 Task: Check the version of Microsoft Outlook you are using.
Action: Mouse moved to (65, 37)
Screenshot: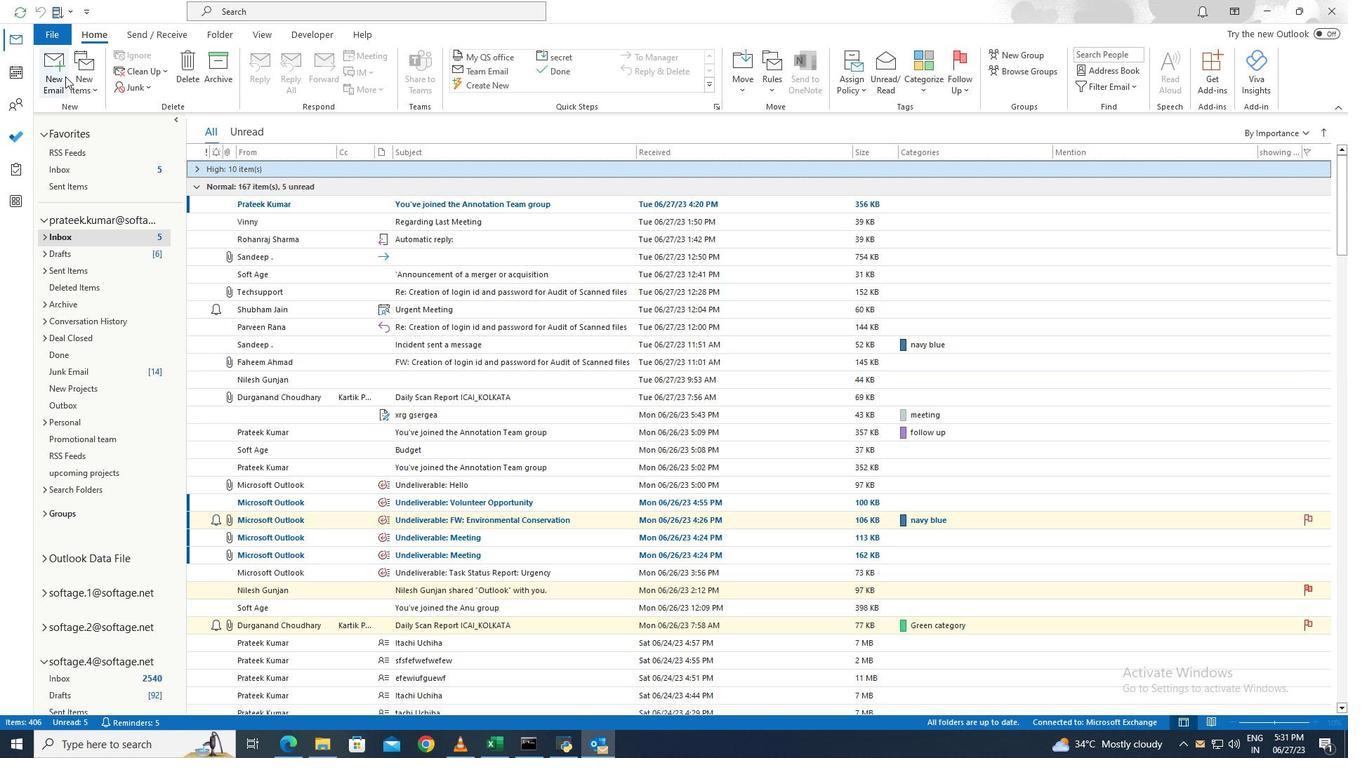 
Action: Mouse pressed left at (65, 37)
Screenshot: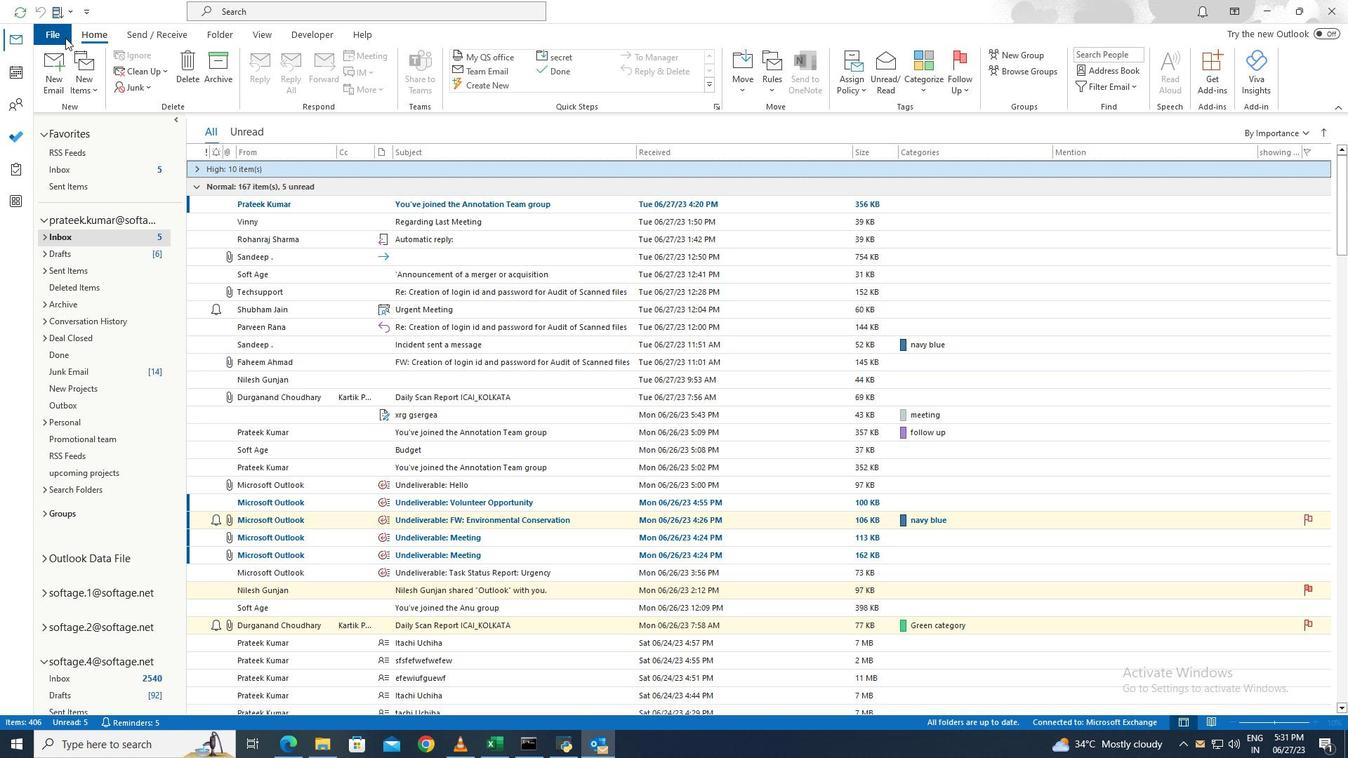 
Action: Mouse moved to (57, 624)
Screenshot: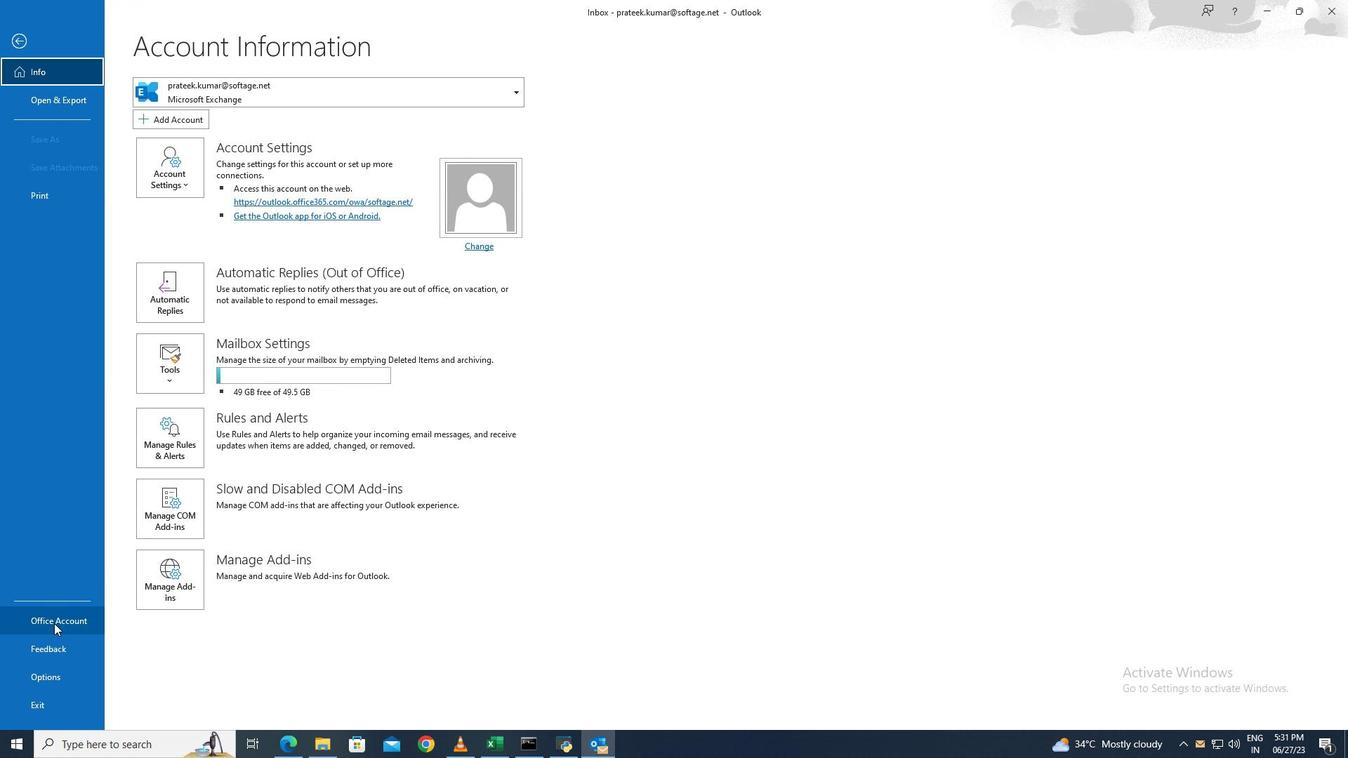 
Action: Mouse pressed left at (57, 624)
Screenshot: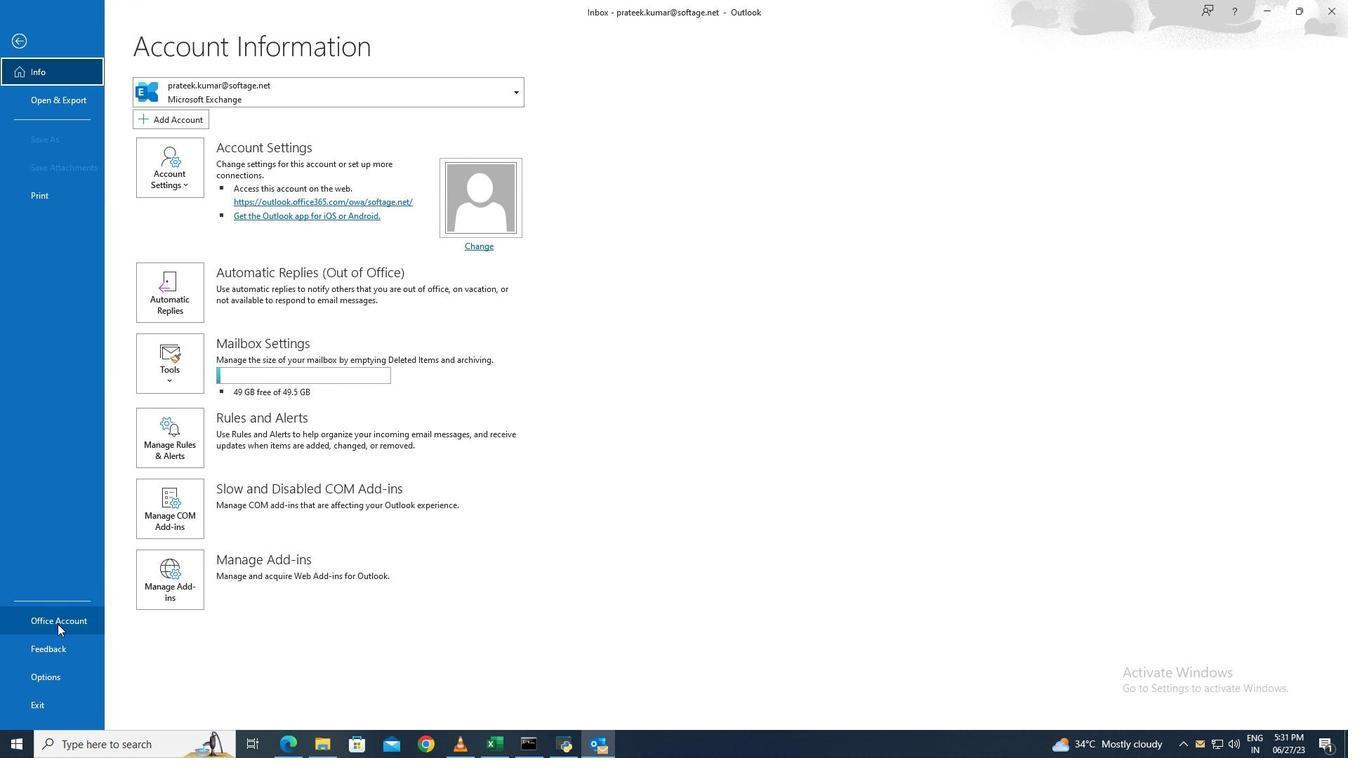 
Action: Mouse moved to (484, 379)
Screenshot: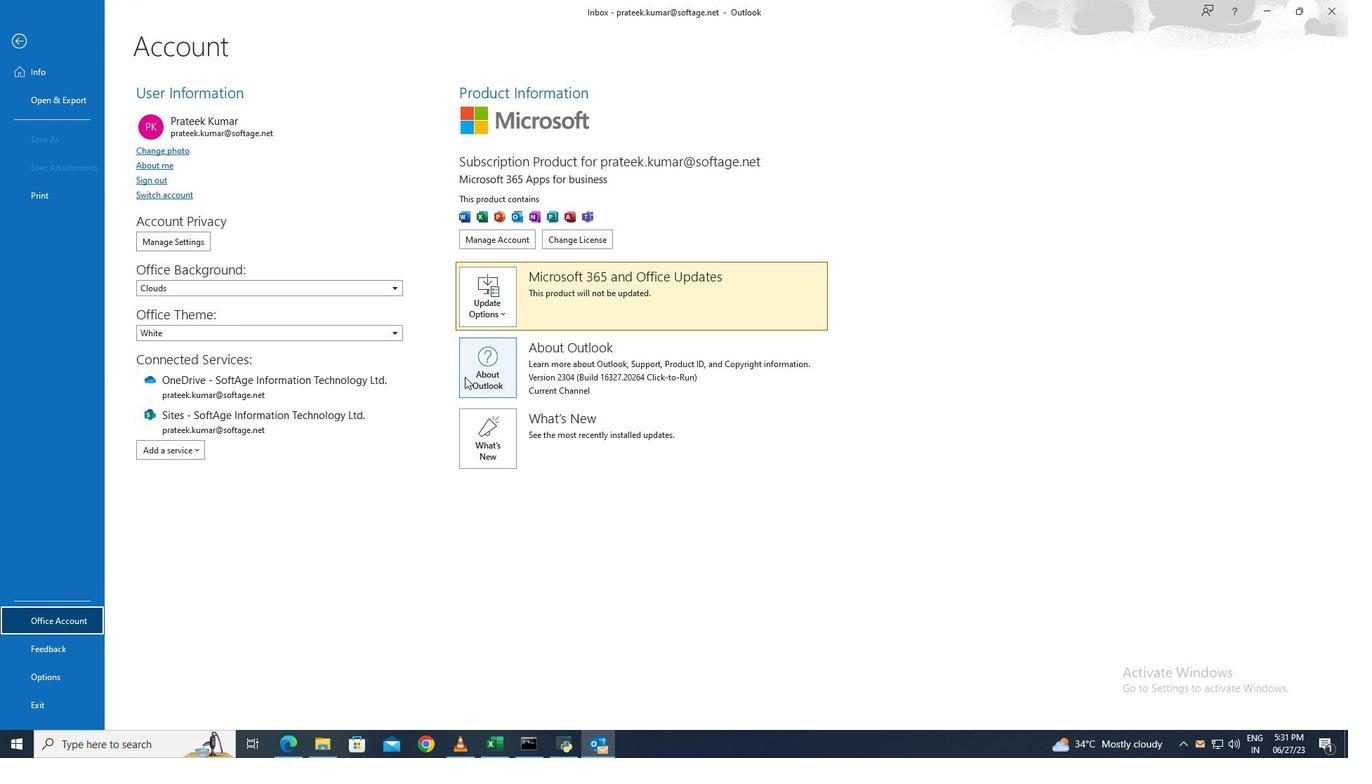 
Action: Mouse pressed left at (484, 379)
Screenshot: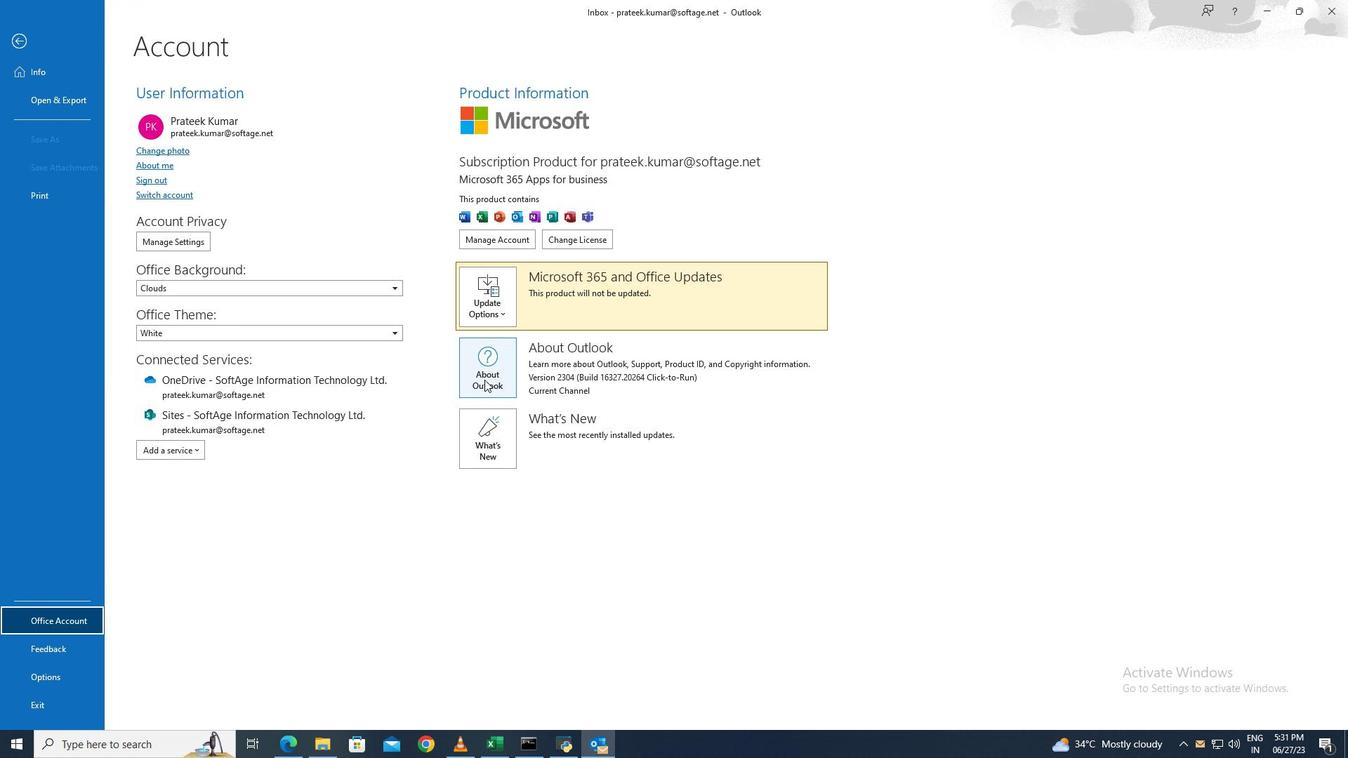 
Action: Mouse moved to (904, 558)
Screenshot: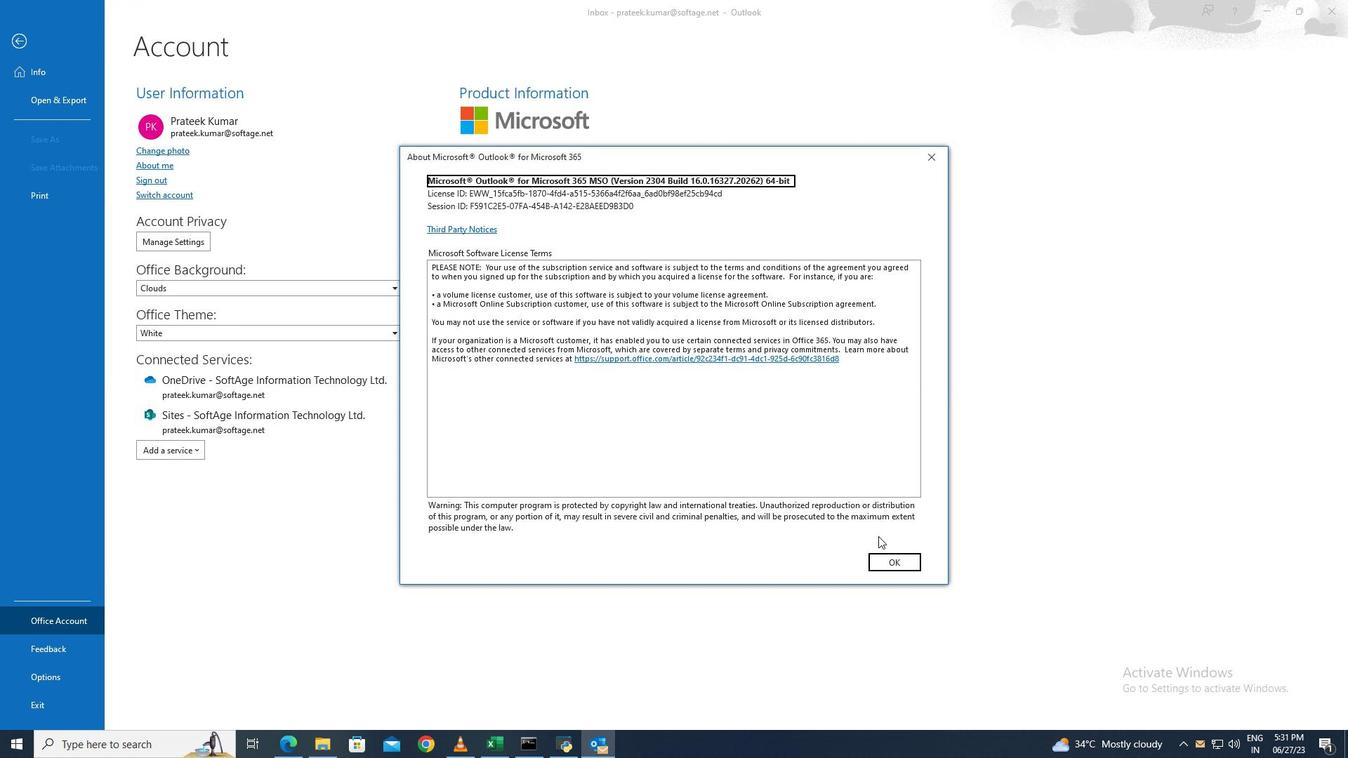 
Action: Mouse pressed left at (904, 558)
Screenshot: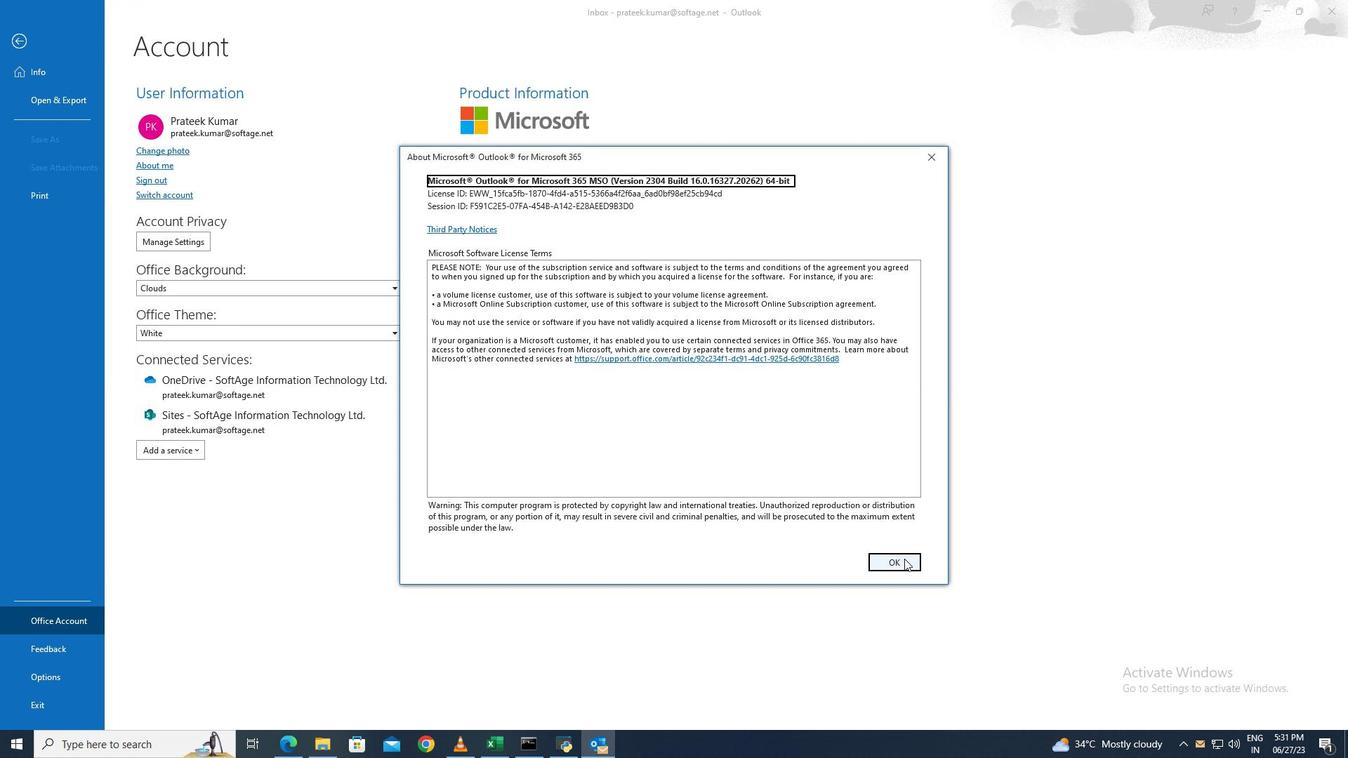
